 Task: Look for products in the category "Brownies" from Market Corner only.
Action: Mouse moved to (977, 326)
Screenshot: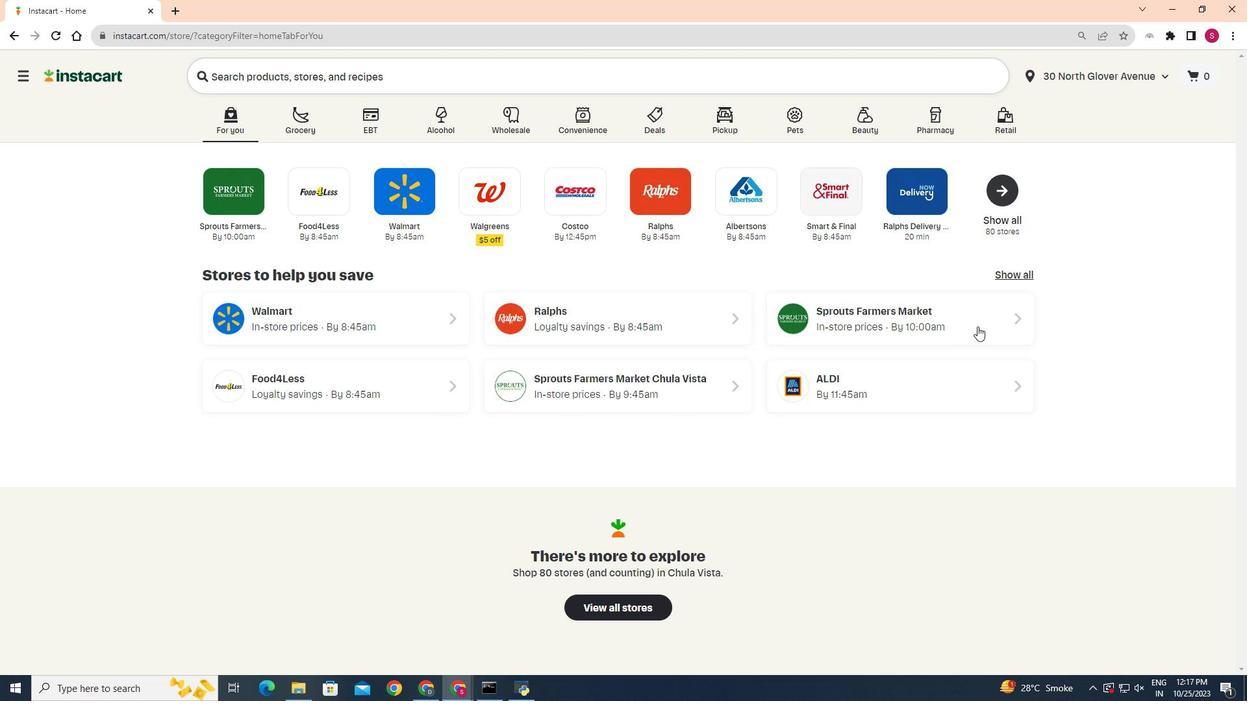 
Action: Mouse pressed left at (977, 326)
Screenshot: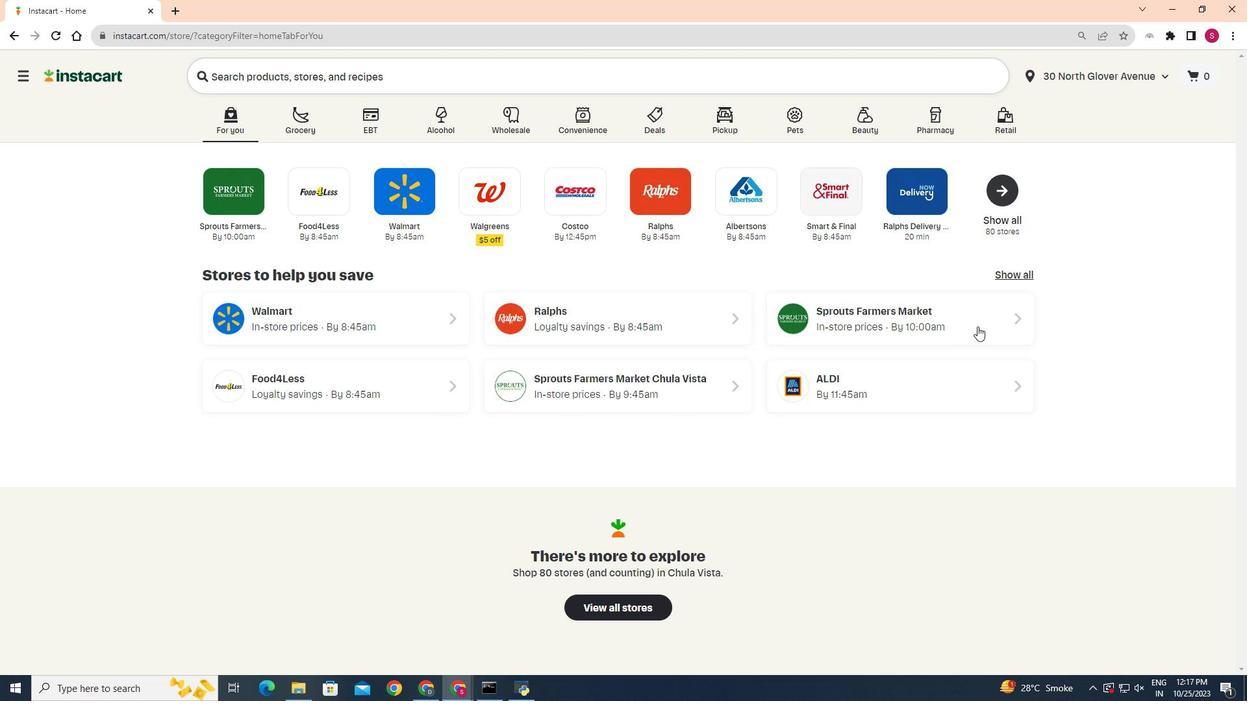 
Action: Mouse moved to (46, 566)
Screenshot: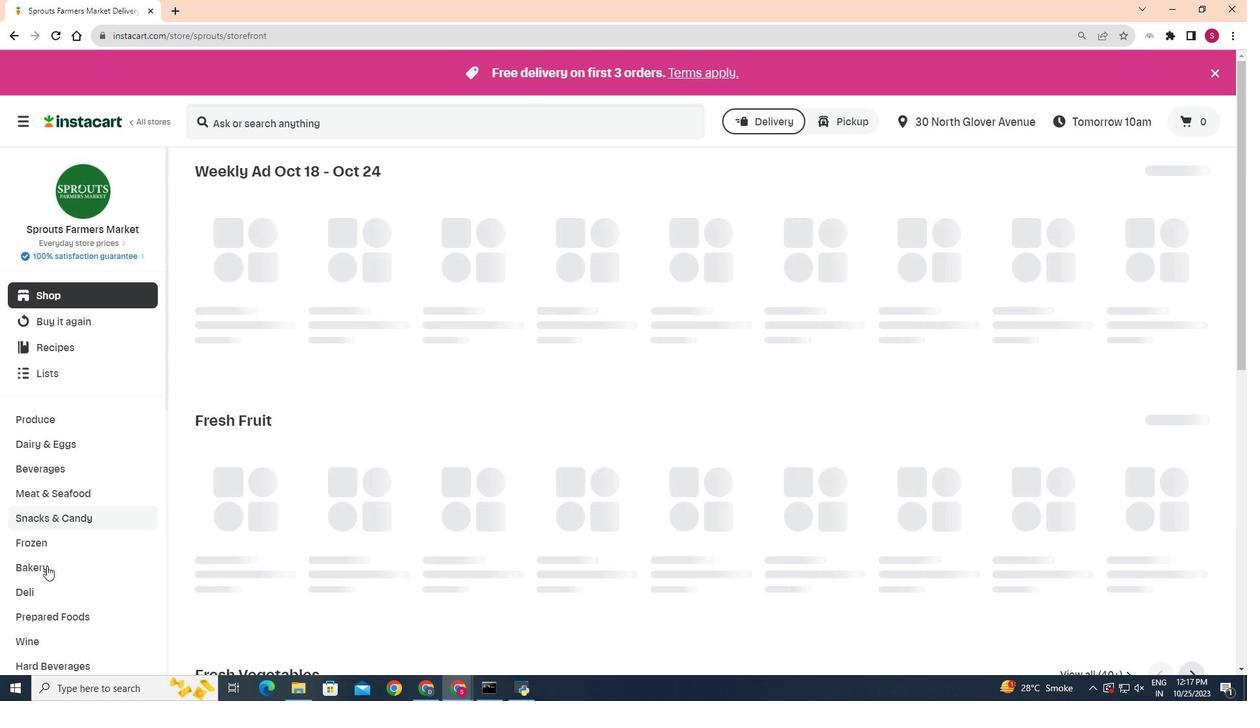 
Action: Mouse pressed left at (46, 566)
Screenshot: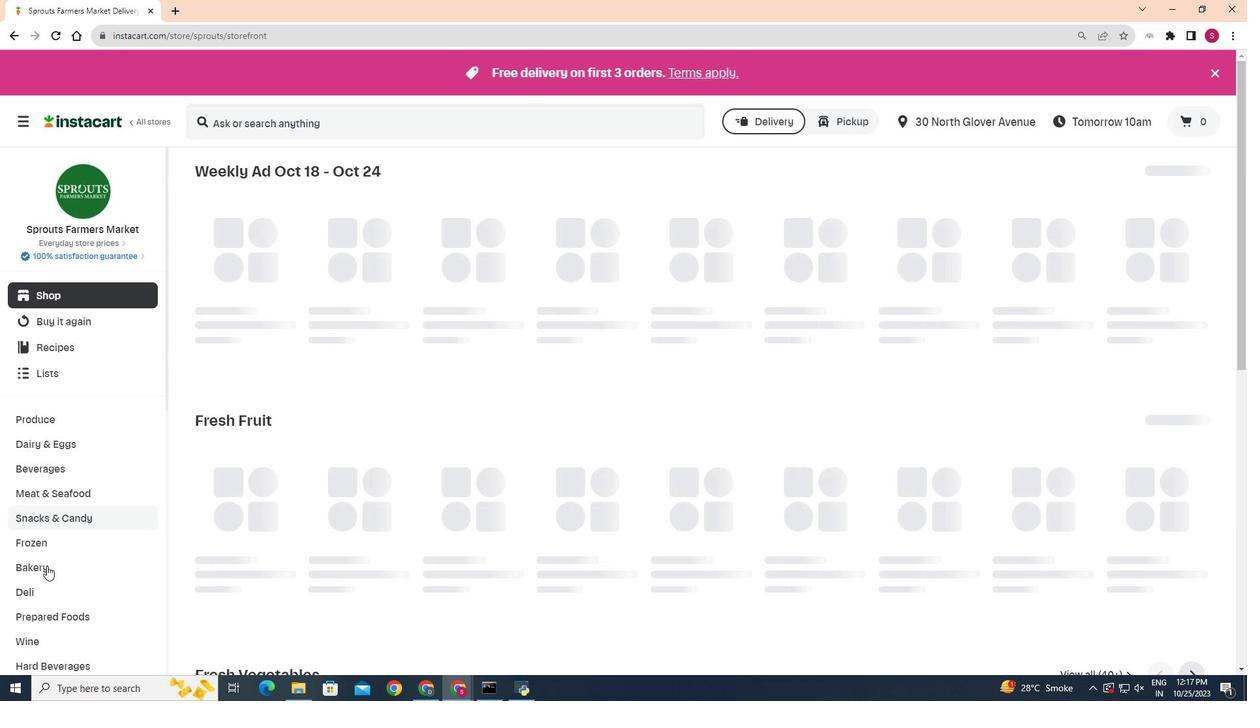 
Action: Mouse moved to (435, 213)
Screenshot: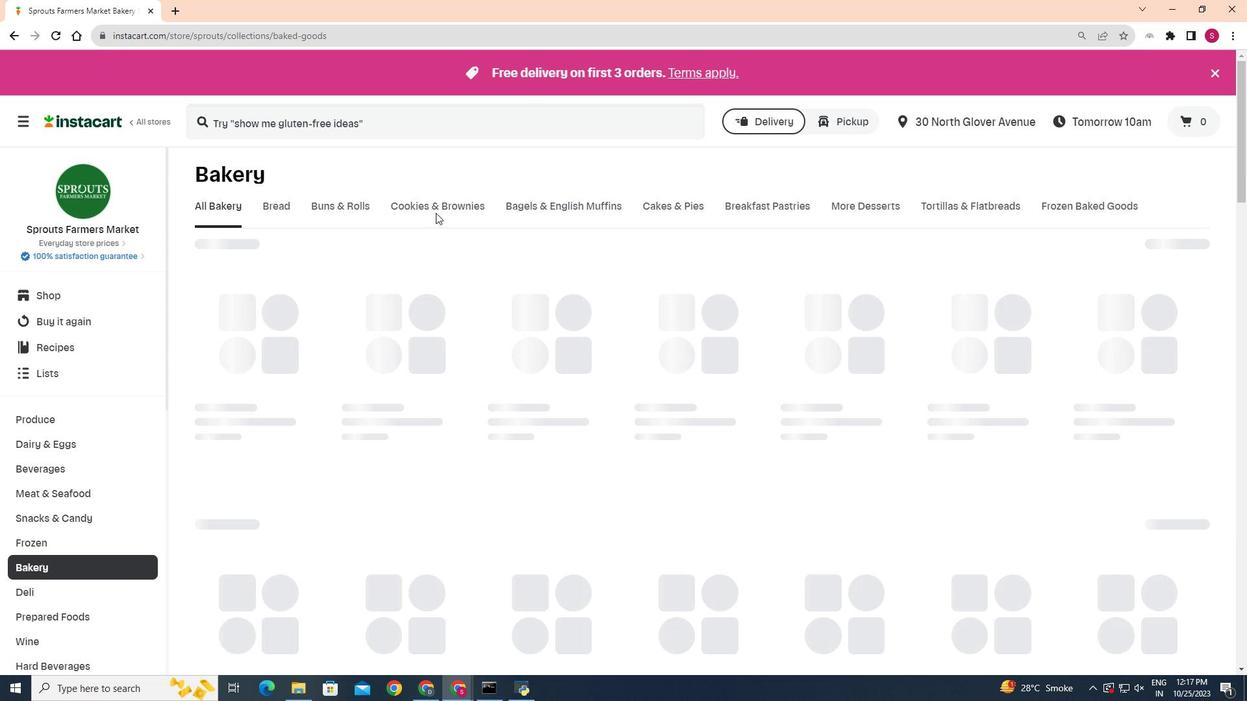 
Action: Mouse pressed left at (435, 213)
Screenshot: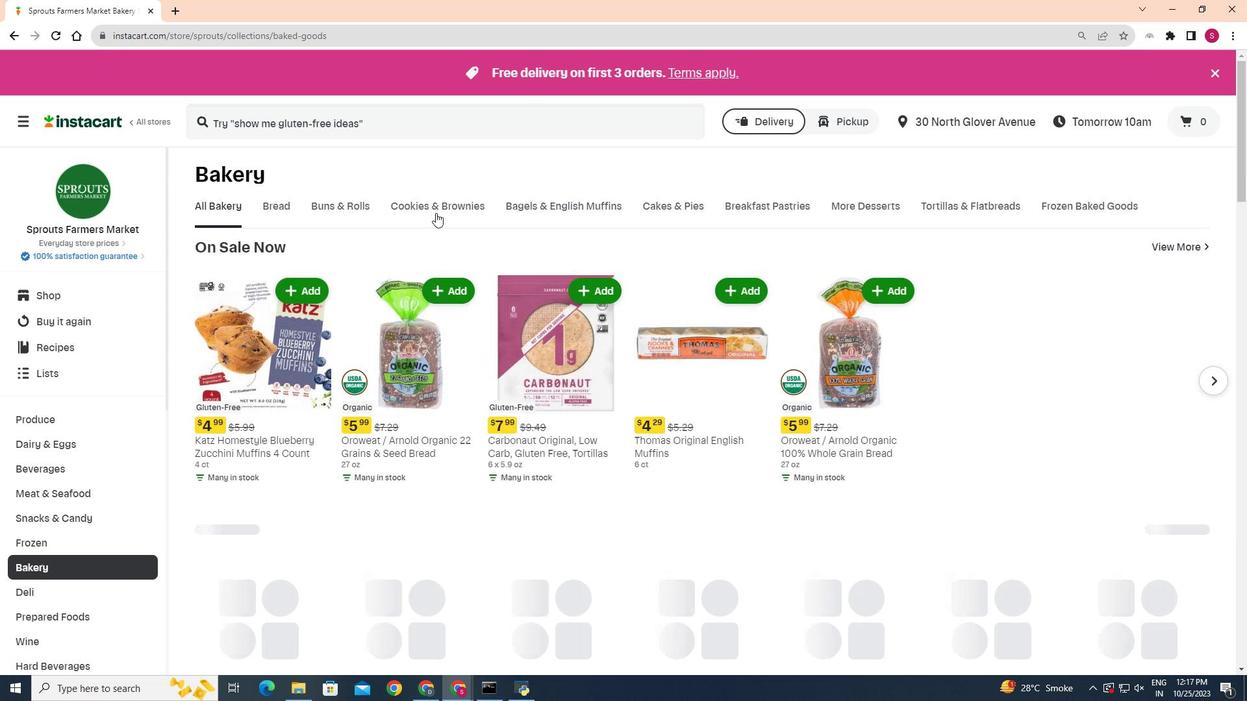 
Action: Mouse moved to (411, 261)
Screenshot: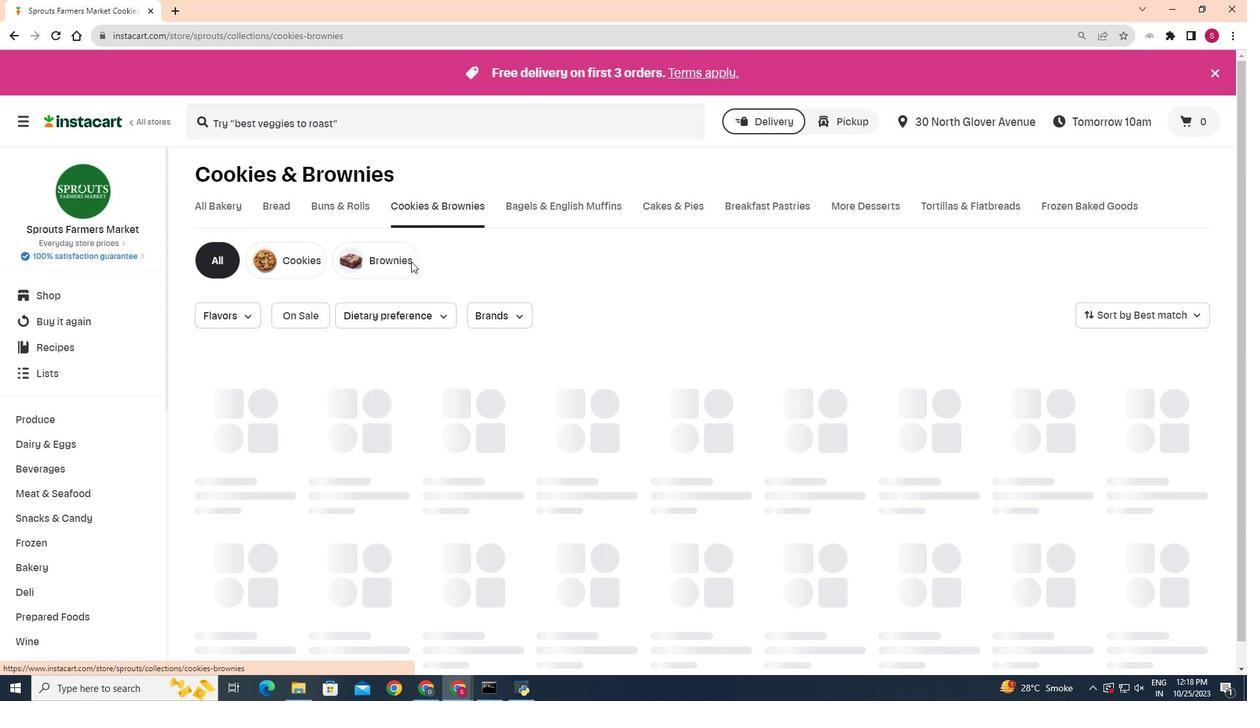 
Action: Mouse pressed left at (411, 261)
Screenshot: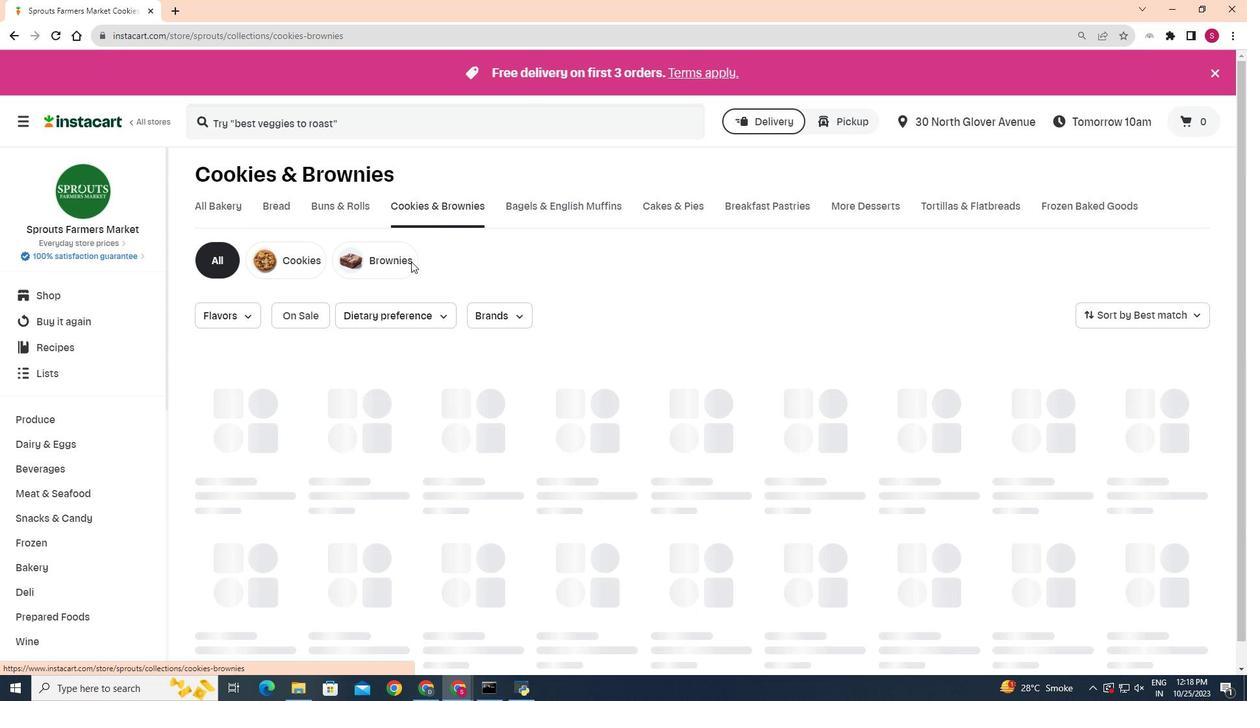 
Action: Mouse moved to (393, 268)
Screenshot: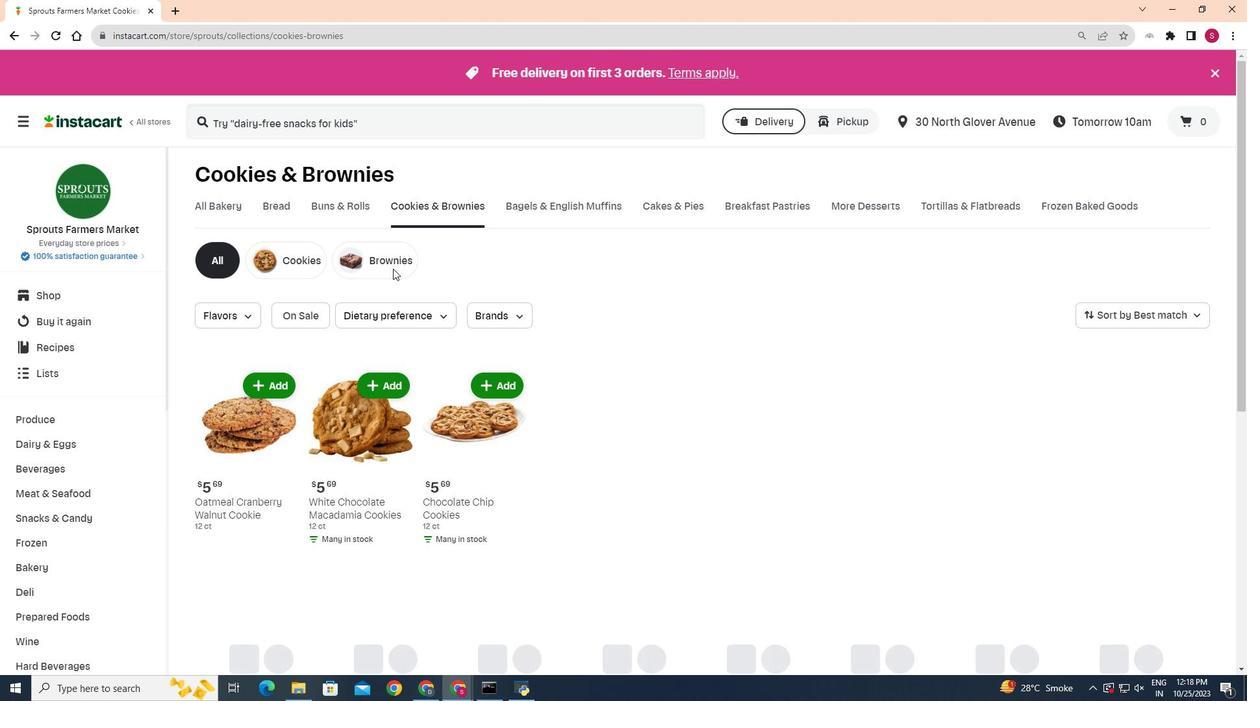 
Action: Mouse pressed left at (393, 268)
Screenshot: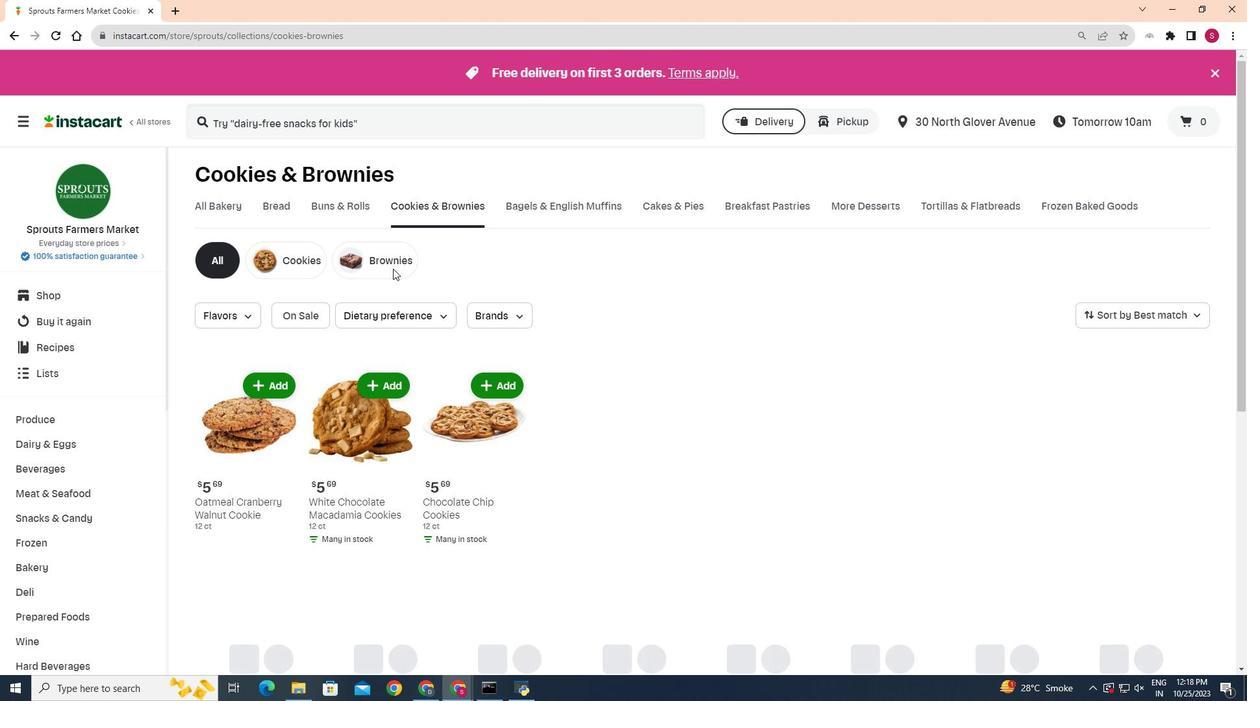 
Action: Mouse moved to (380, 319)
Screenshot: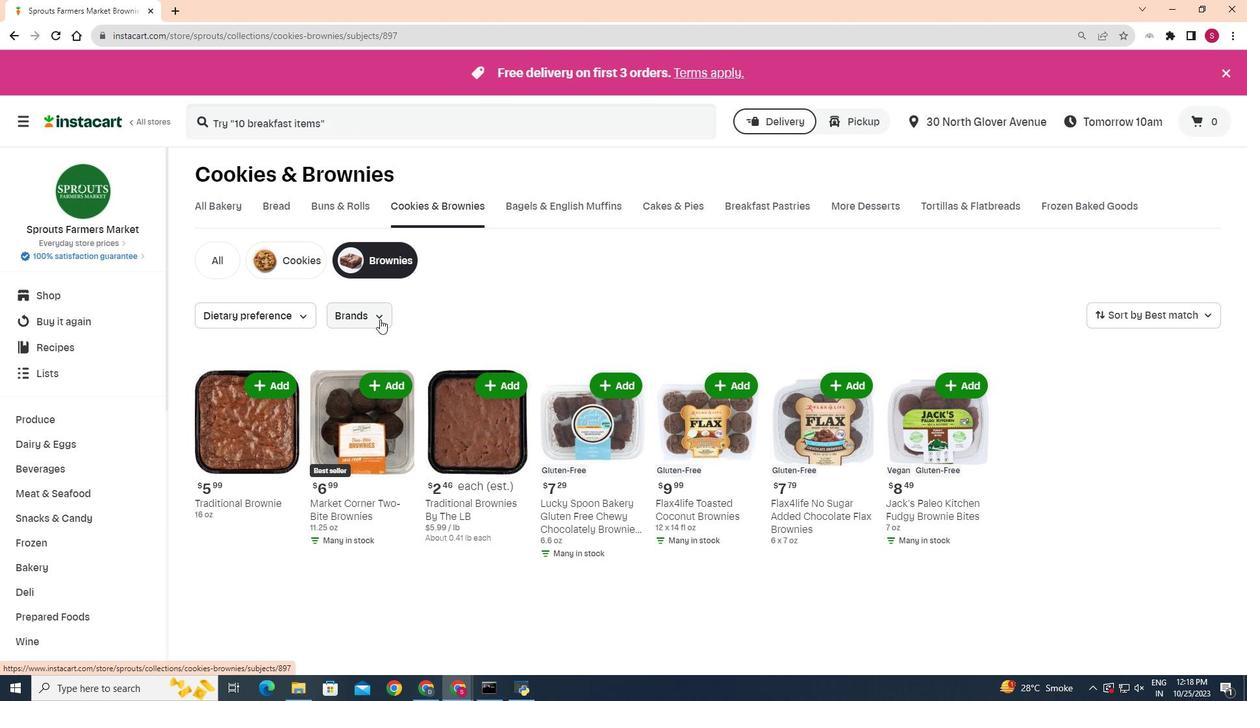 
Action: Mouse pressed left at (380, 319)
Screenshot: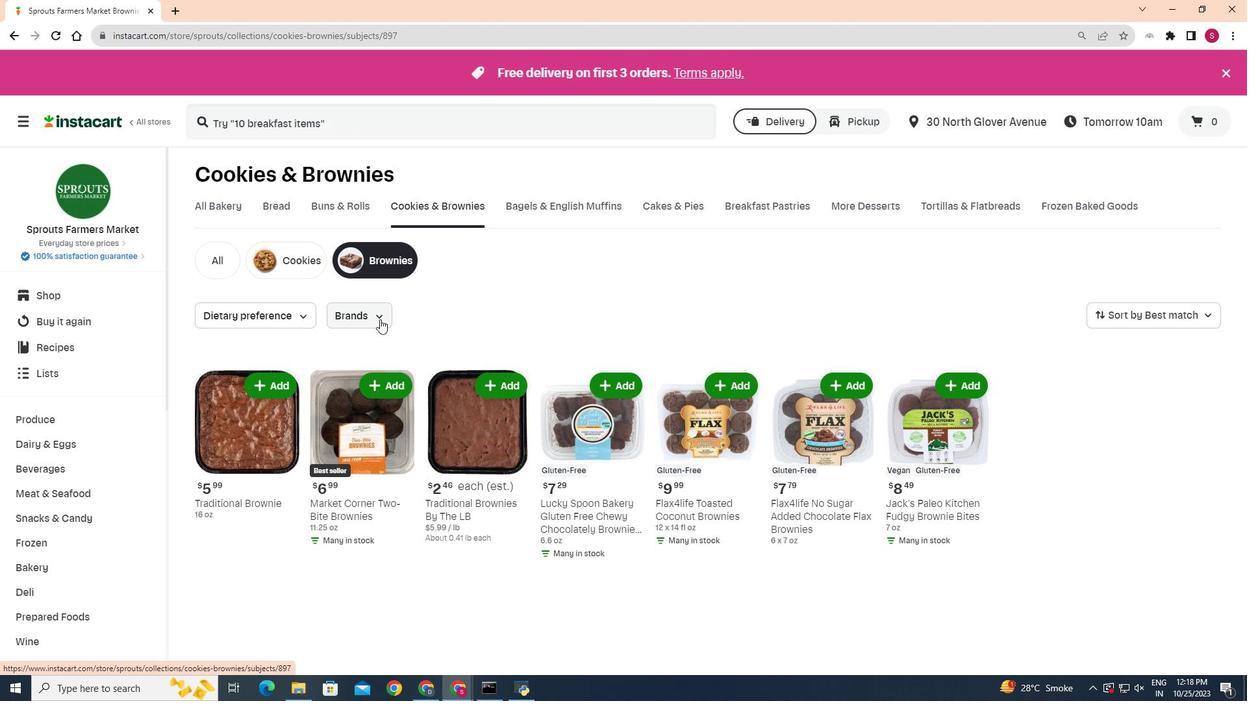 
Action: Mouse moved to (347, 484)
Screenshot: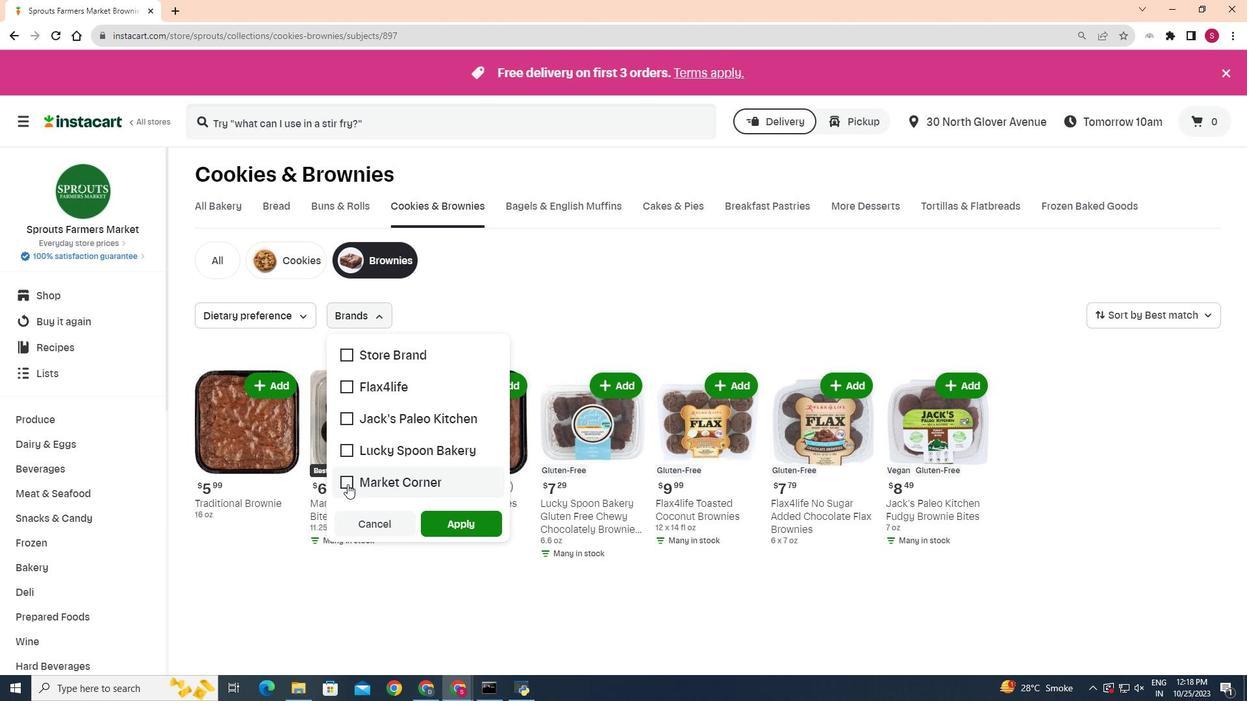 
Action: Mouse pressed left at (347, 484)
Screenshot: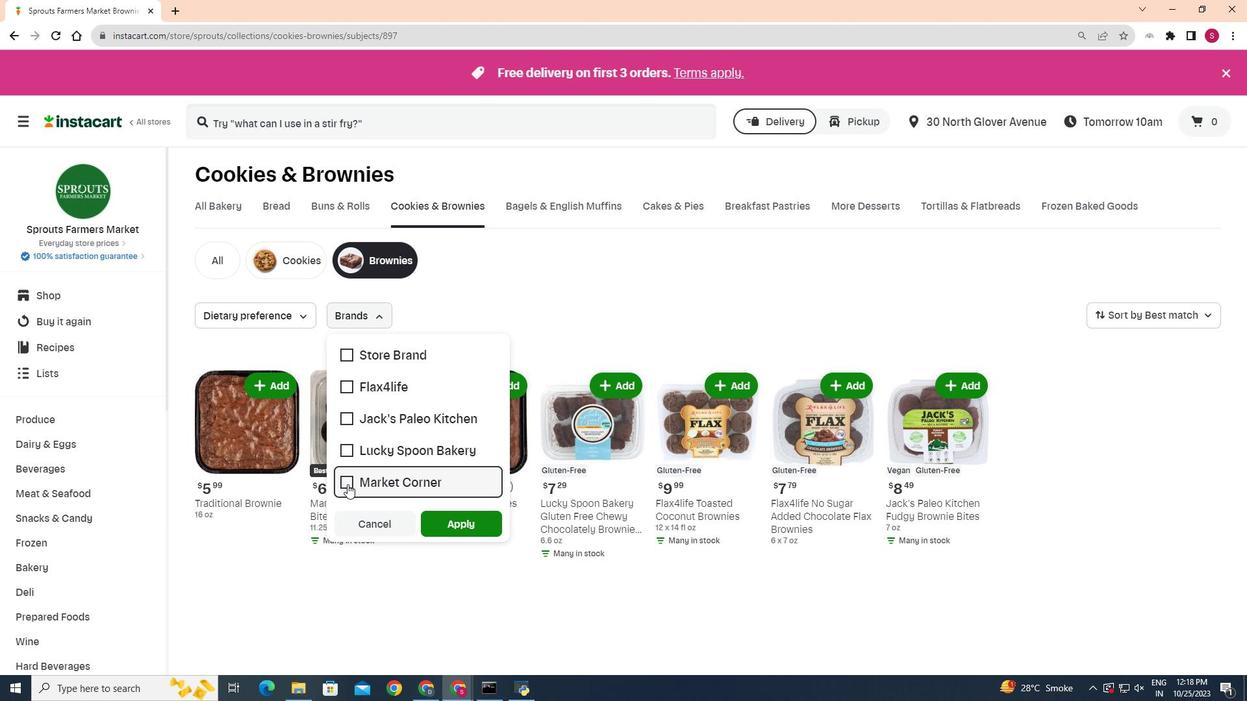 
Action: Mouse moved to (448, 524)
Screenshot: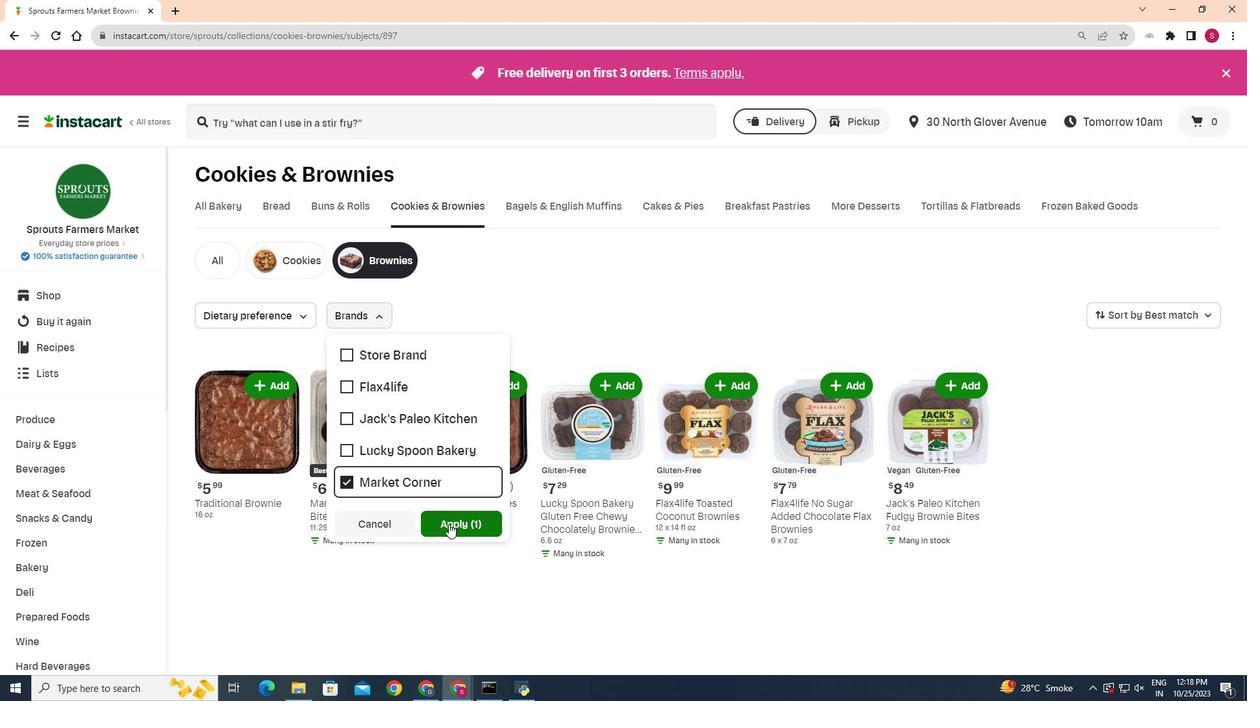 
Action: Mouse pressed left at (448, 524)
Screenshot: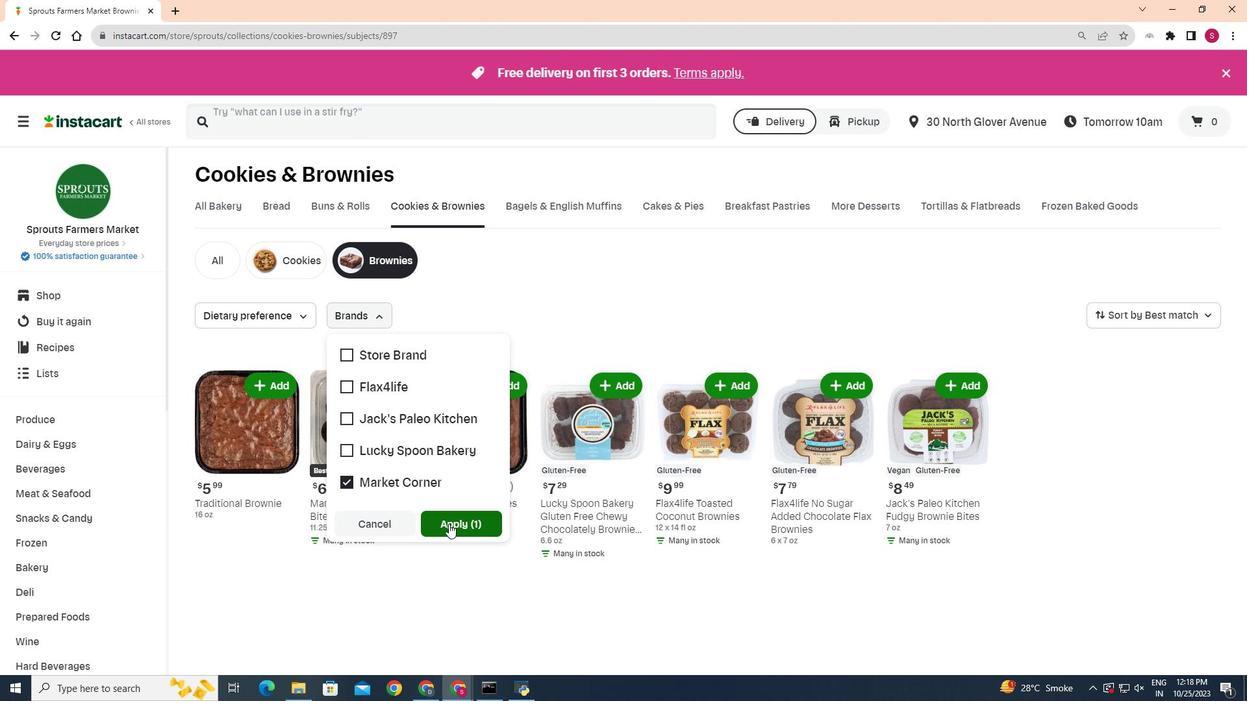 
Action: Mouse moved to (771, 561)
Screenshot: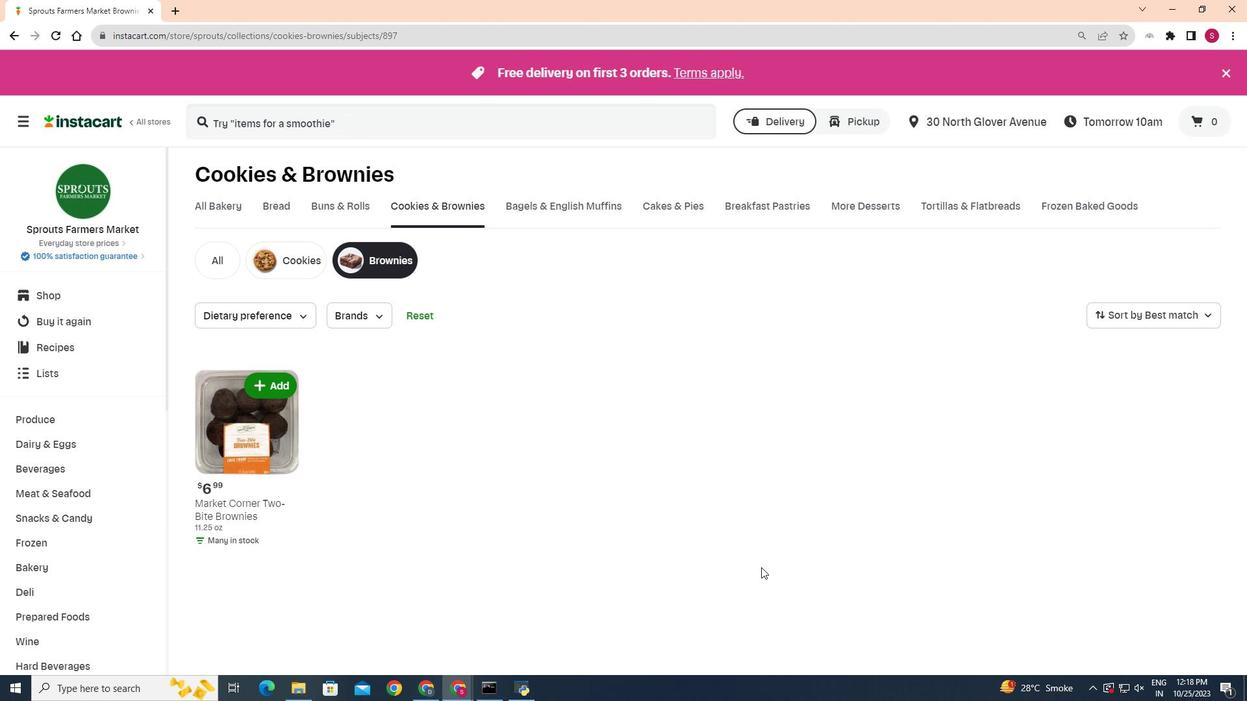 
